 Task: Look for products in the category "Toothbrushes" from Dr Tung's only.
Action: Mouse moved to (712, 277)
Screenshot: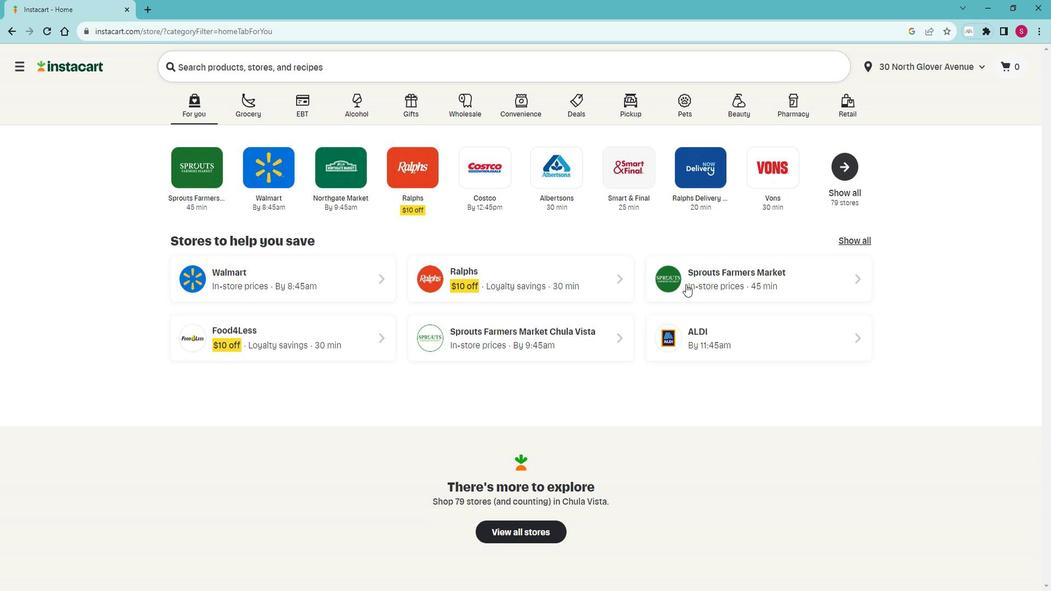 
Action: Mouse pressed left at (712, 277)
Screenshot: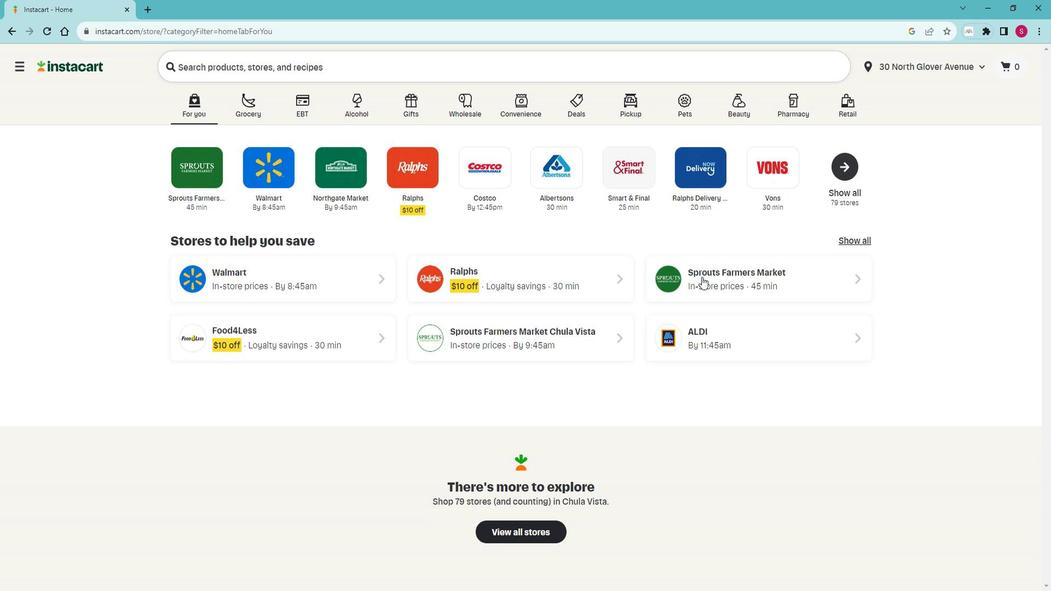 
Action: Mouse moved to (113, 354)
Screenshot: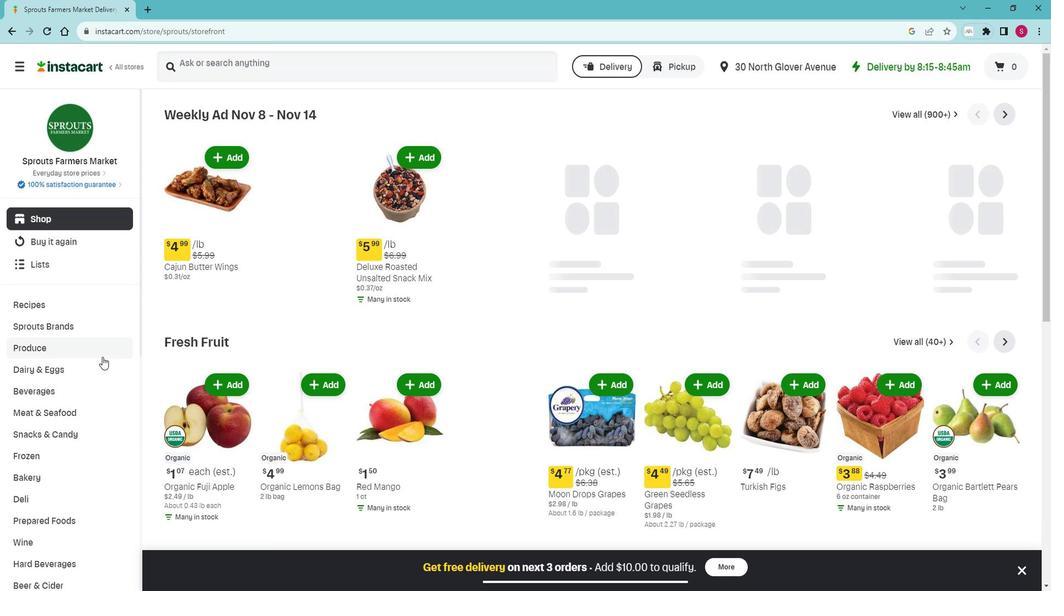 
Action: Mouse scrolled (113, 354) with delta (0, 0)
Screenshot: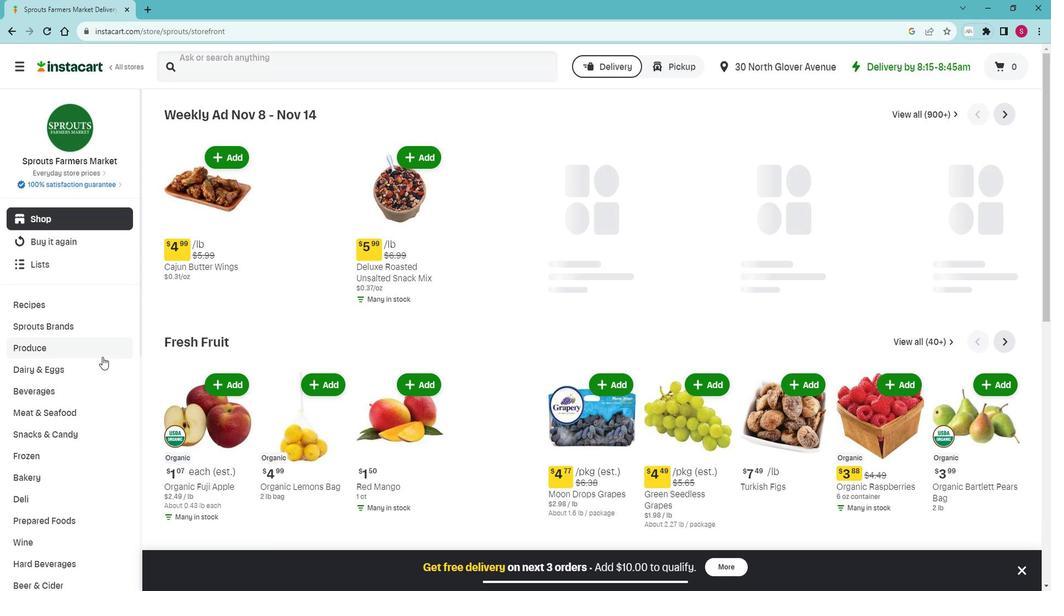 
Action: Mouse scrolled (113, 354) with delta (0, 0)
Screenshot: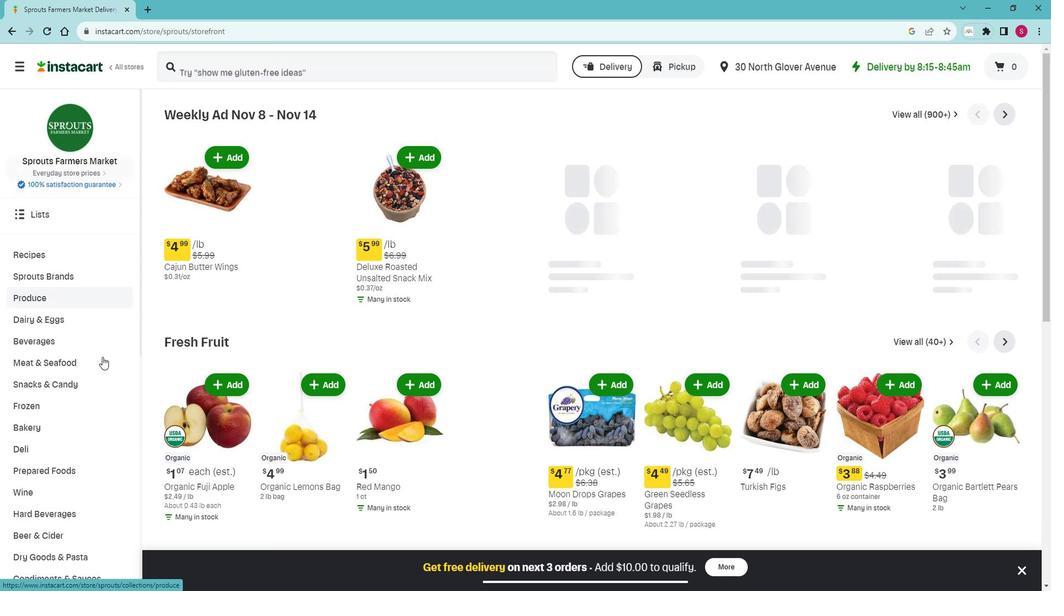 
Action: Mouse scrolled (113, 354) with delta (0, 0)
Screenshot: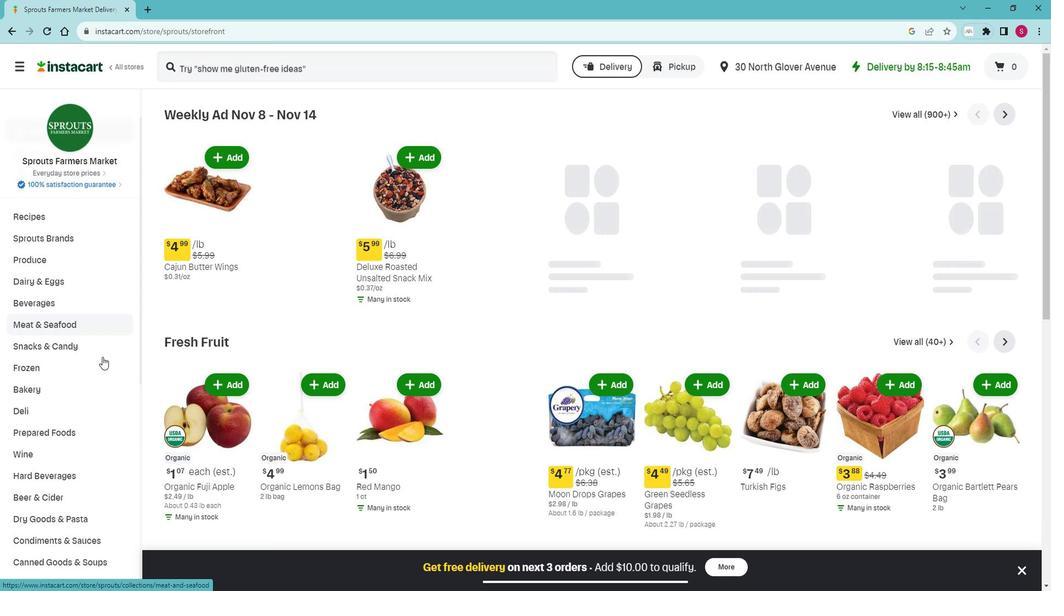 
Action: Mouse moved to (114, 349)
Screenshot: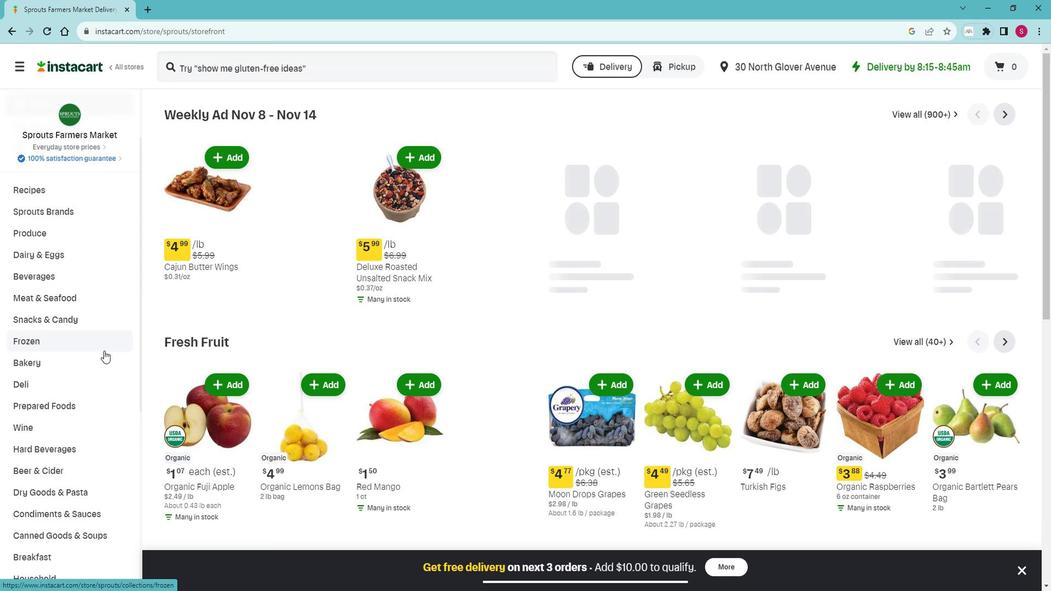 
Action: Mouse scrolled (114, 348) with delta (0, 0)
Screenshot: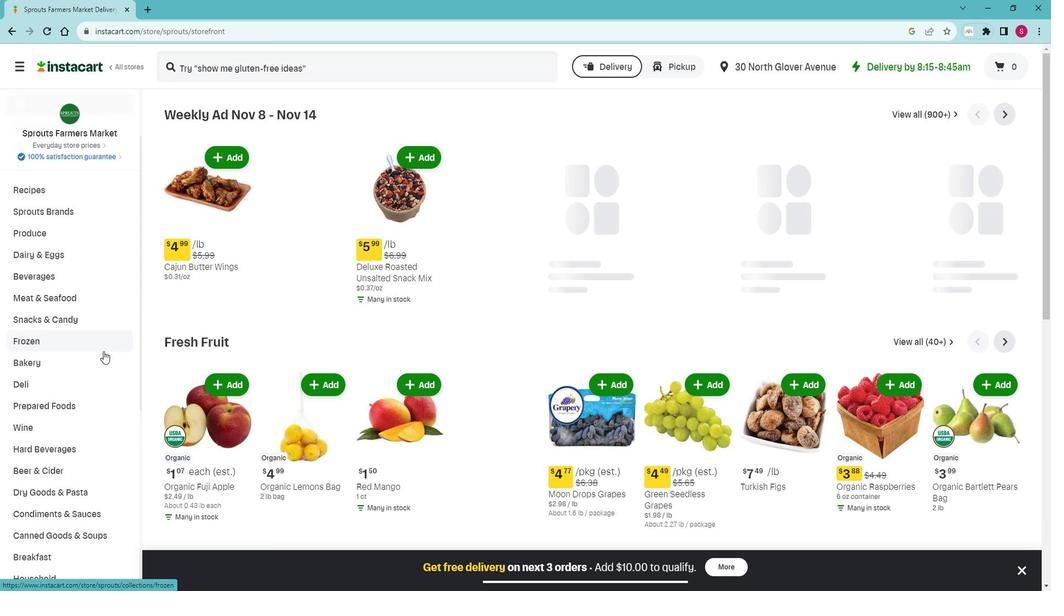 
Action: Mouse moved to (113, 350)
Screenshot: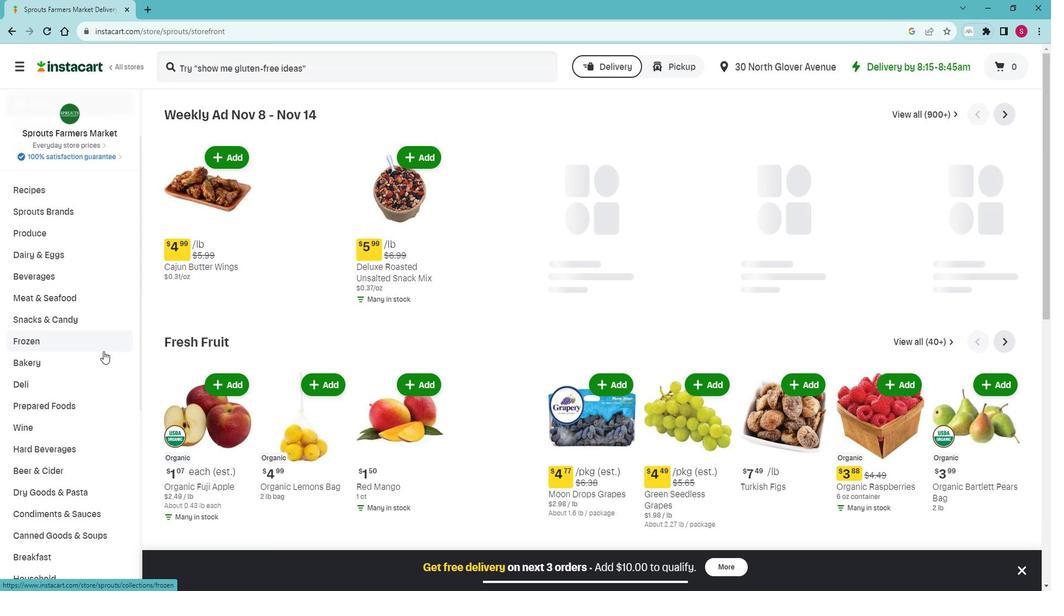
Action: Mouse scrolled (113, 349) with delta (0, 0)
Screenshot: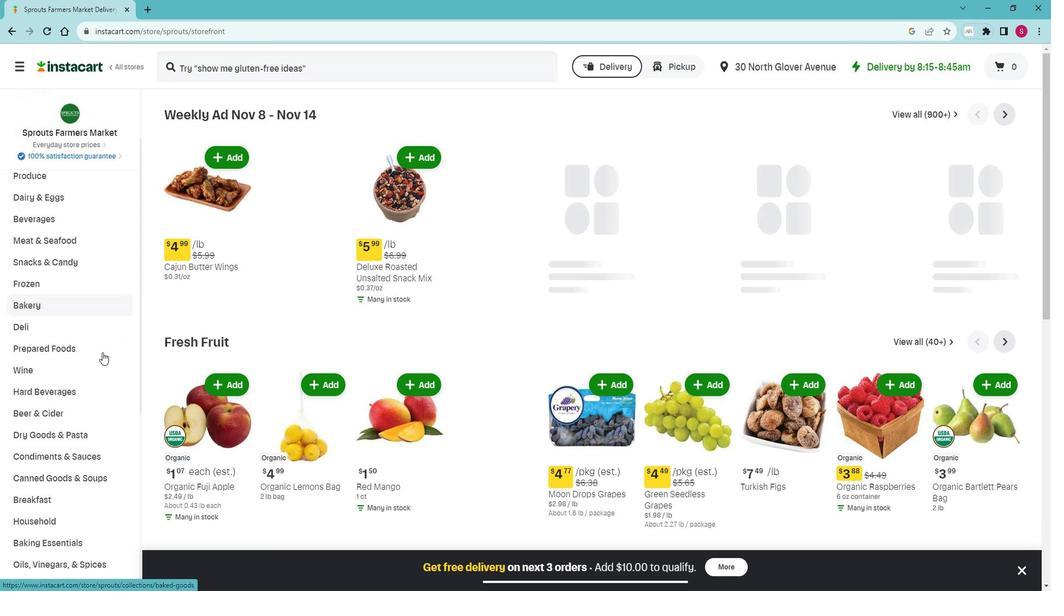 
Action: Mouse scrolled (113, 349) with delta (0, 0)
Screenshot: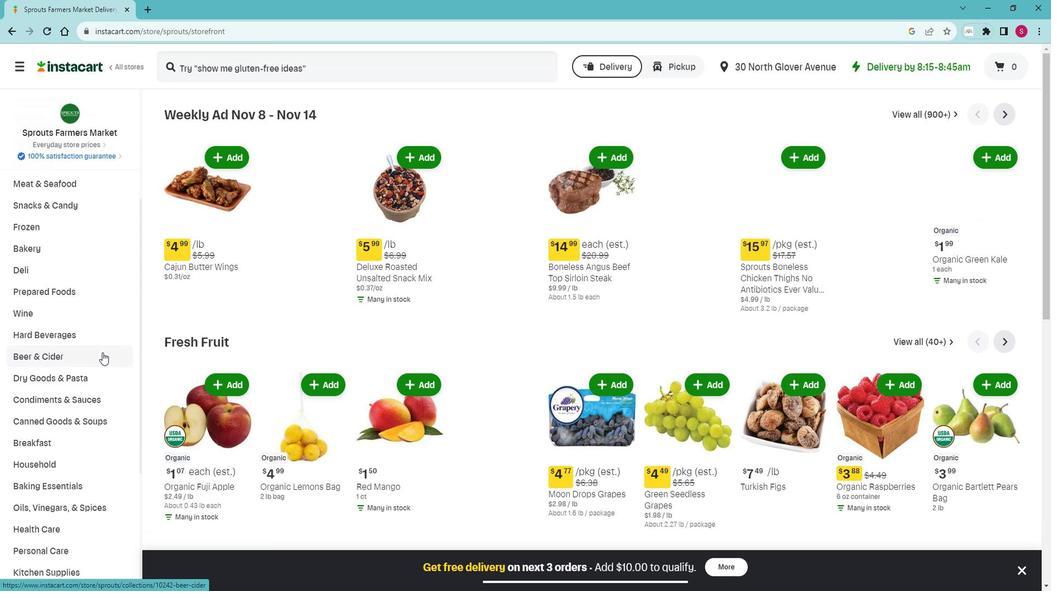 
Action: Mouse scrolled (113, 349) with delta (0, 0)
Screenshot: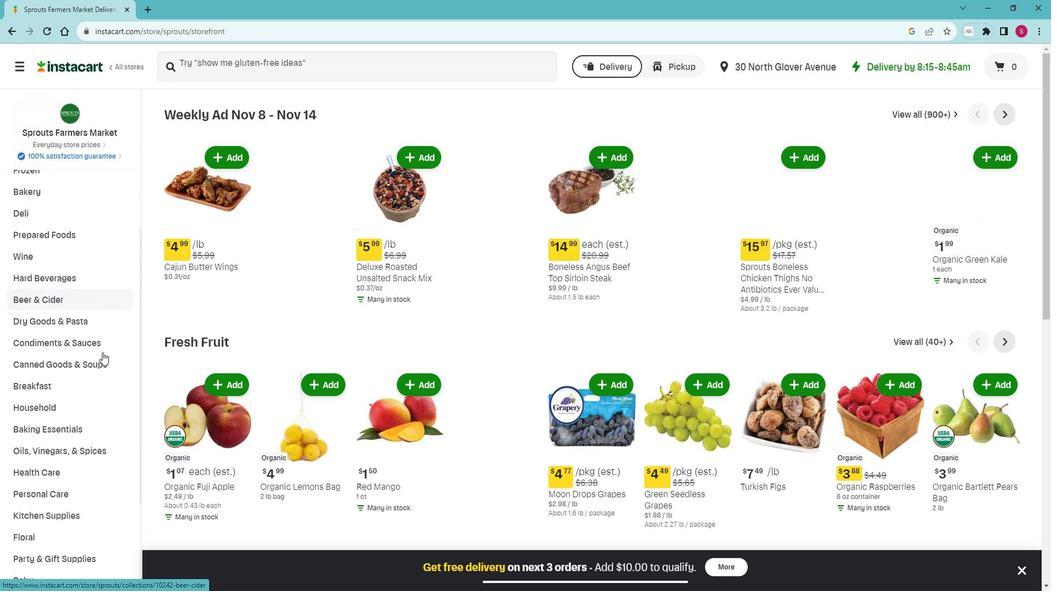 
Action: Mouse scrolled (113, 349) with delta (0, 0)
Screenshot: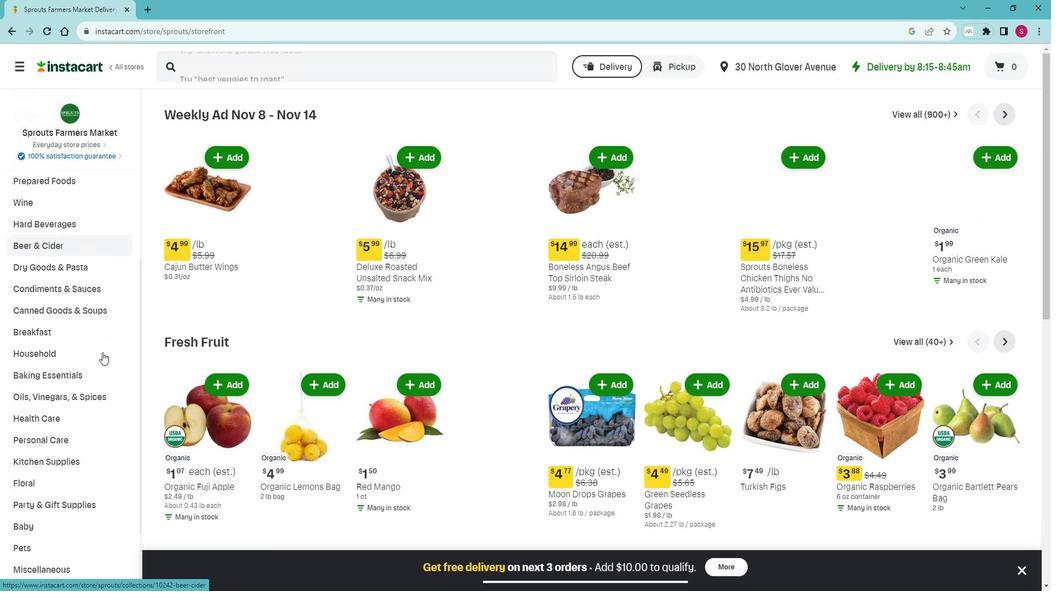 
Action: Mouse moved to (93, 377)
Screenshot: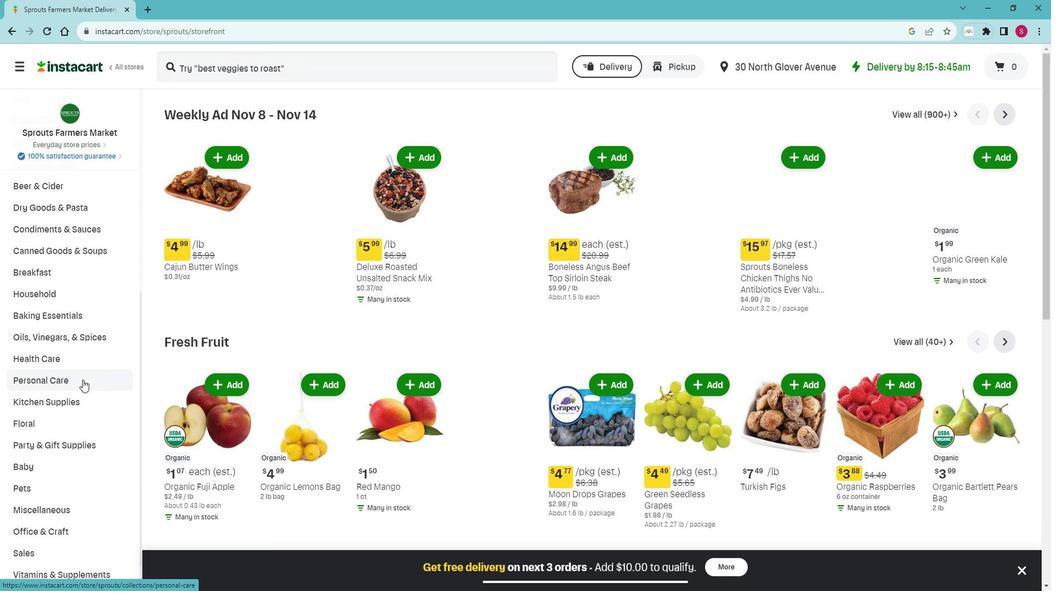 
Action: Mouse pressed left at (93, 377)
Screenshot: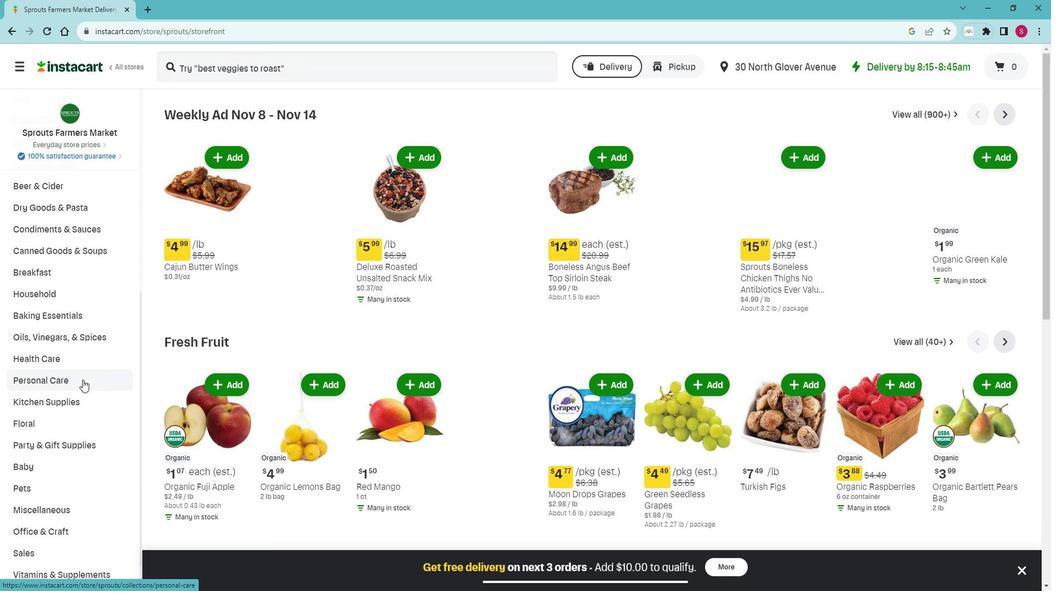 
Action: Mouse moved to (86, 418)
Screenshot: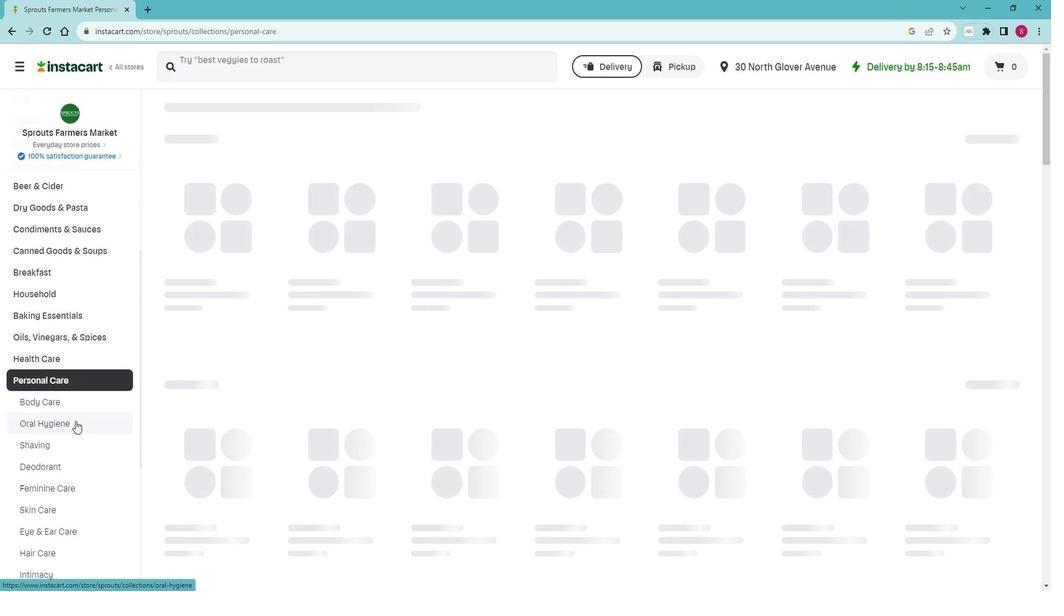 
Action: Mouse pressed left at (86, 418)
Screenshot: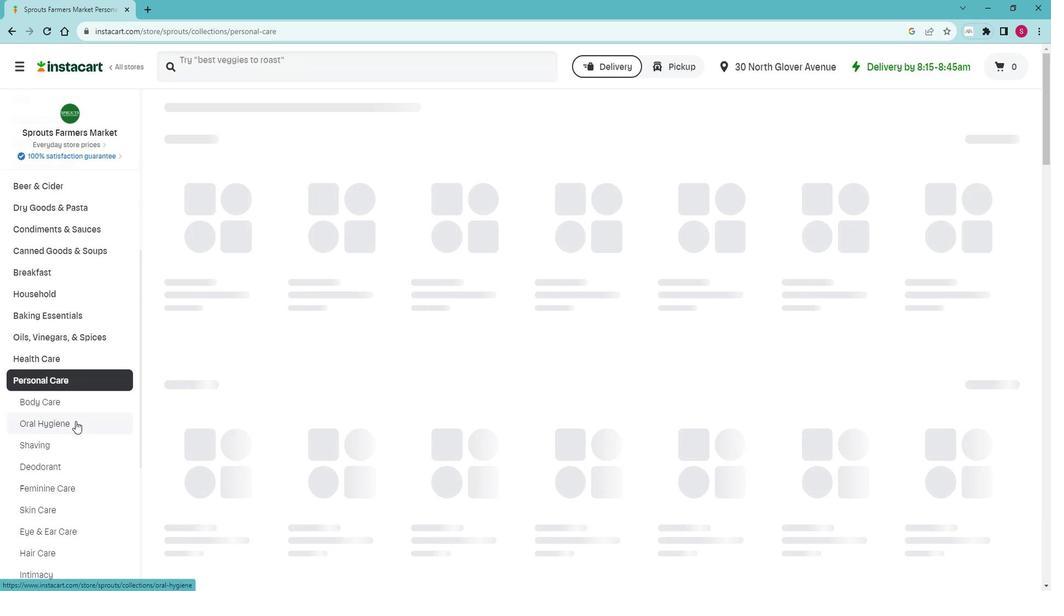 
Action: Mouse moved to (257, 162)
Screenshot: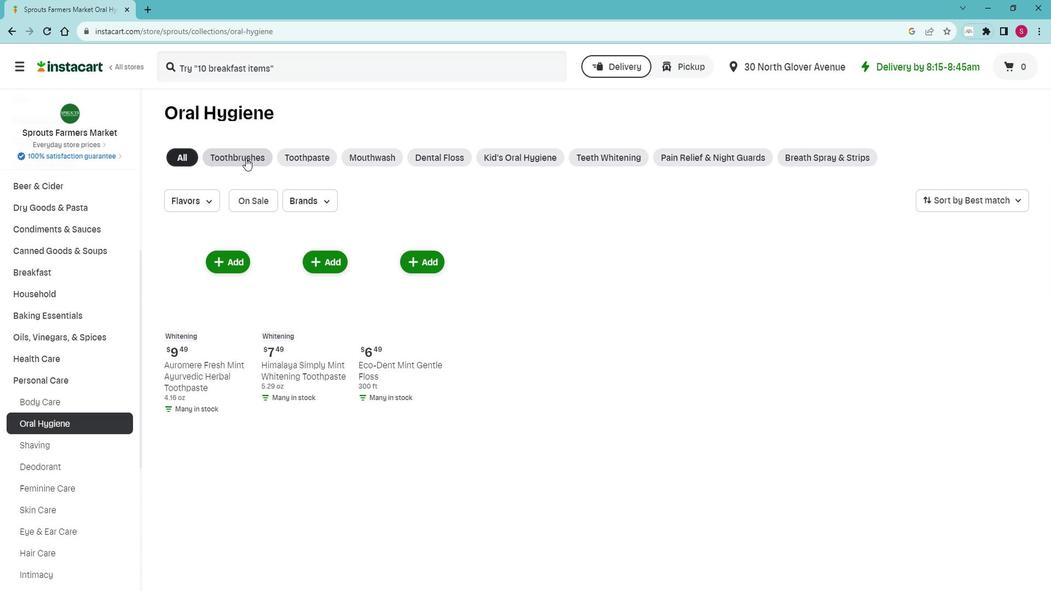 
Action: Mouse pressed left at (257, 162)
Screenshot: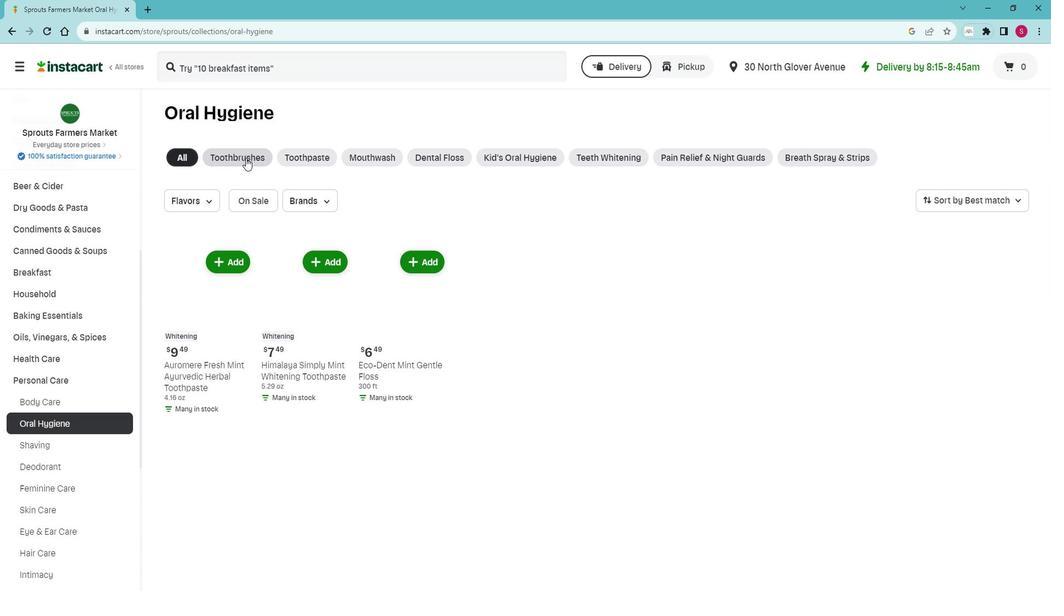
Action: Mouse moved to (245, 159)
Screenshot: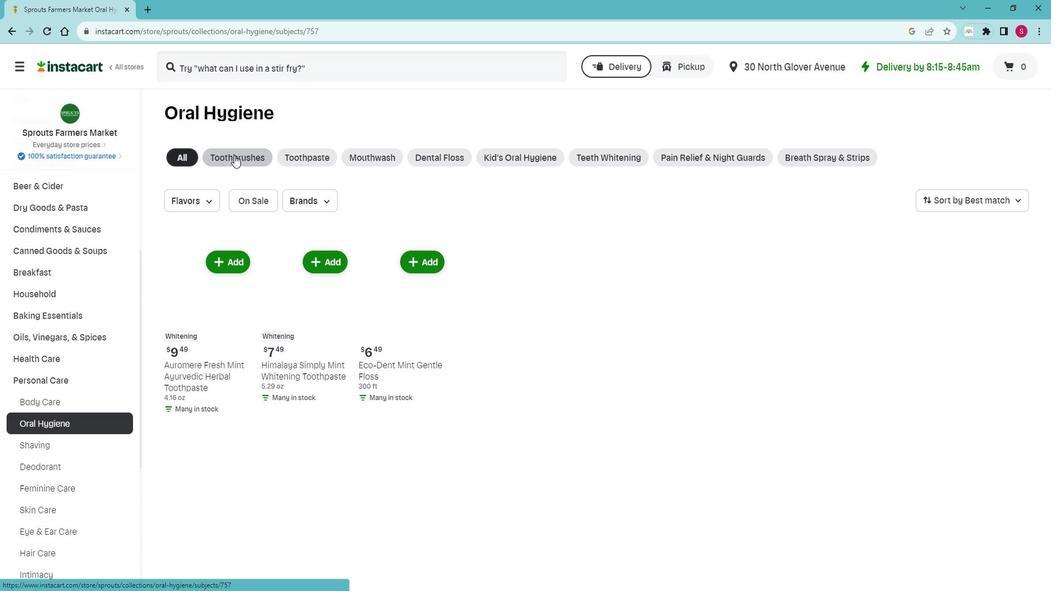 
Action: Mouse pressed left at (245, 159)
Screenshot: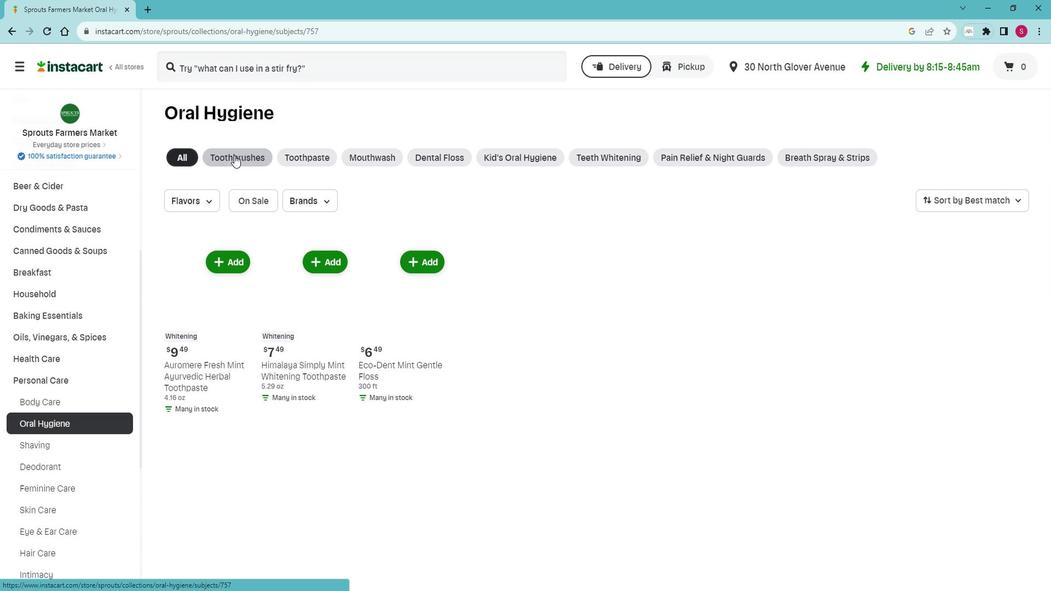 
Action: Mouse moved to (273, 197)
Screenshot: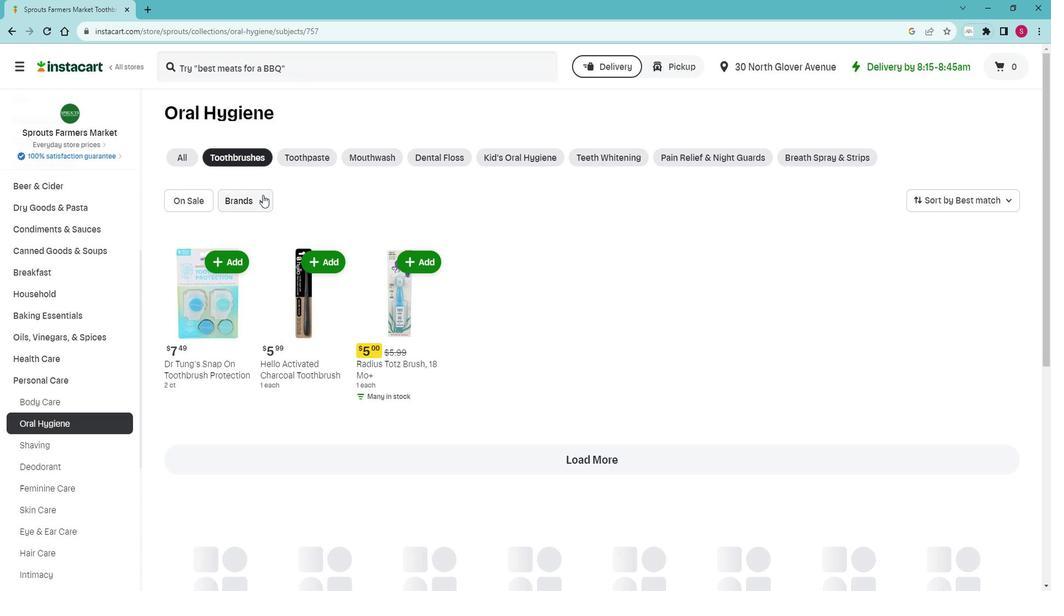 
Action: Mouse pressed left at (273, 197)
Screenshot: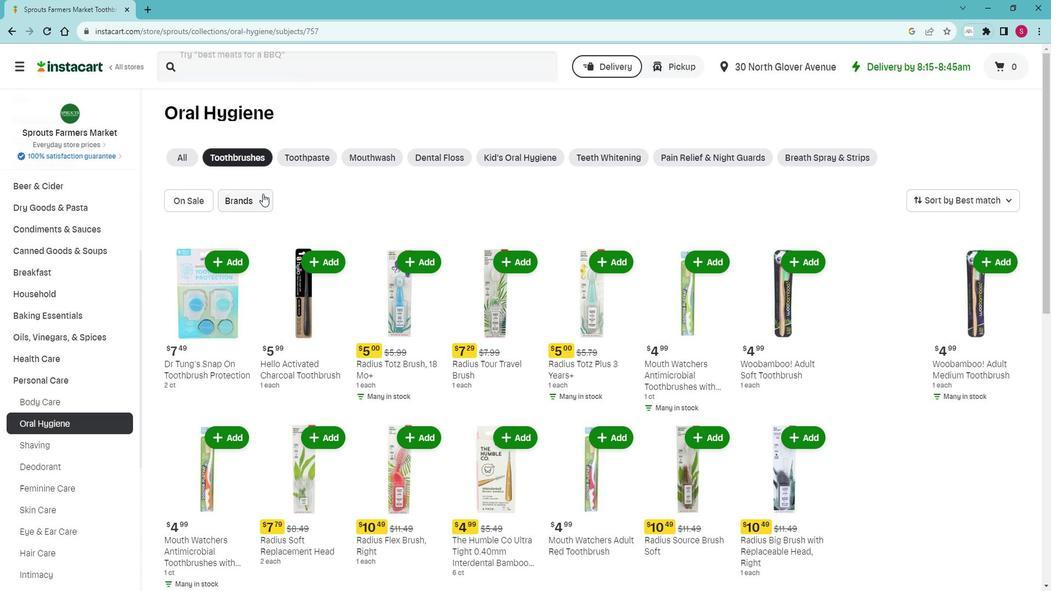 
Action: Mouse moved to (283, 276)
Screenshot: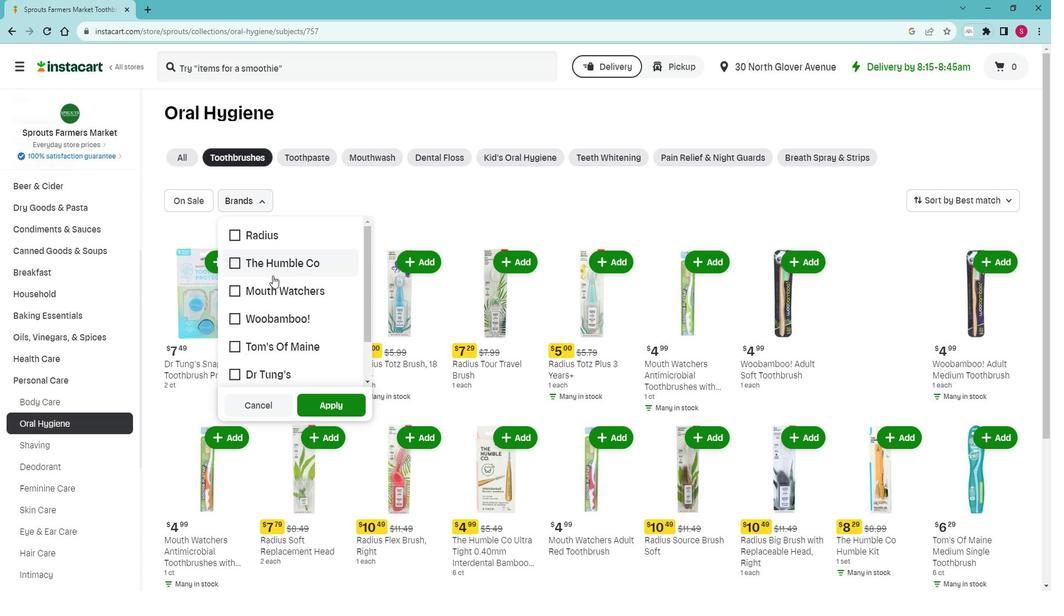 
Action: Mouse scrolled (283, 276) with delta (0, 0)
Screenshot: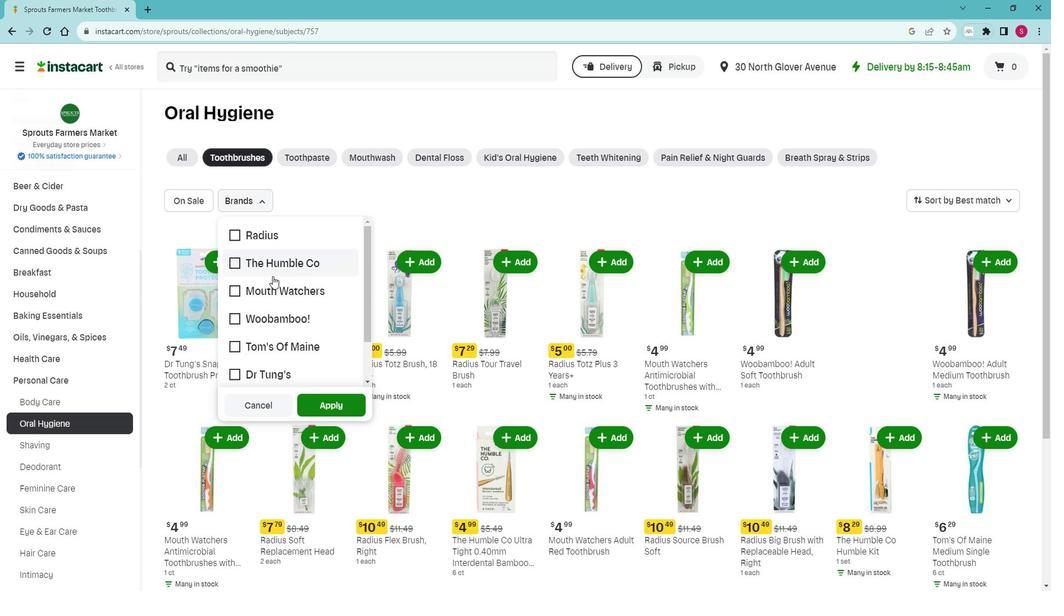 
Action: Mouse moved to (285, 319)
Screenshot: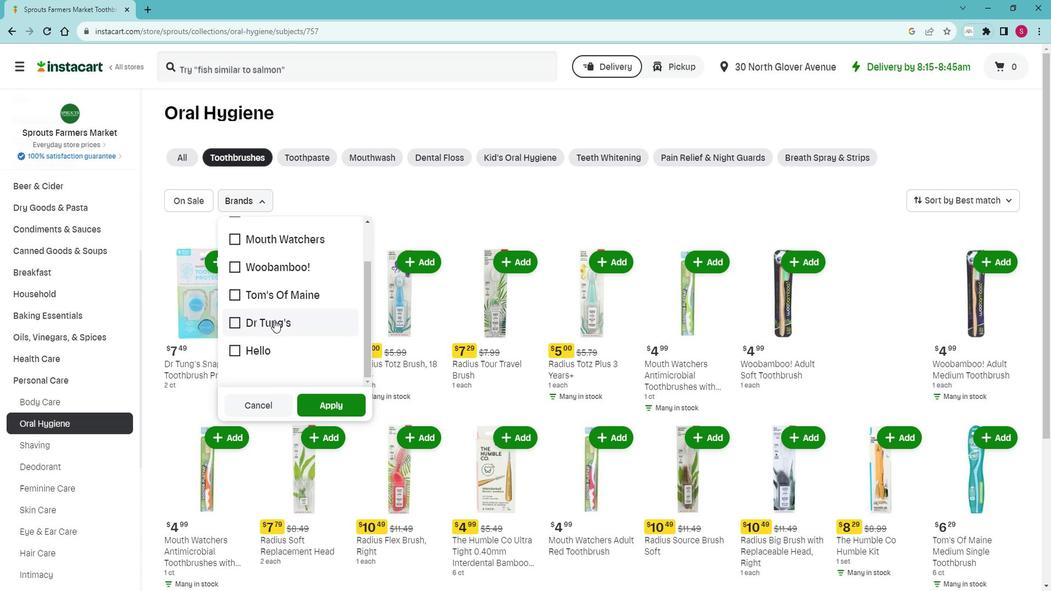 
Action: Mouse pressed left at (285, 319)
Screenshot: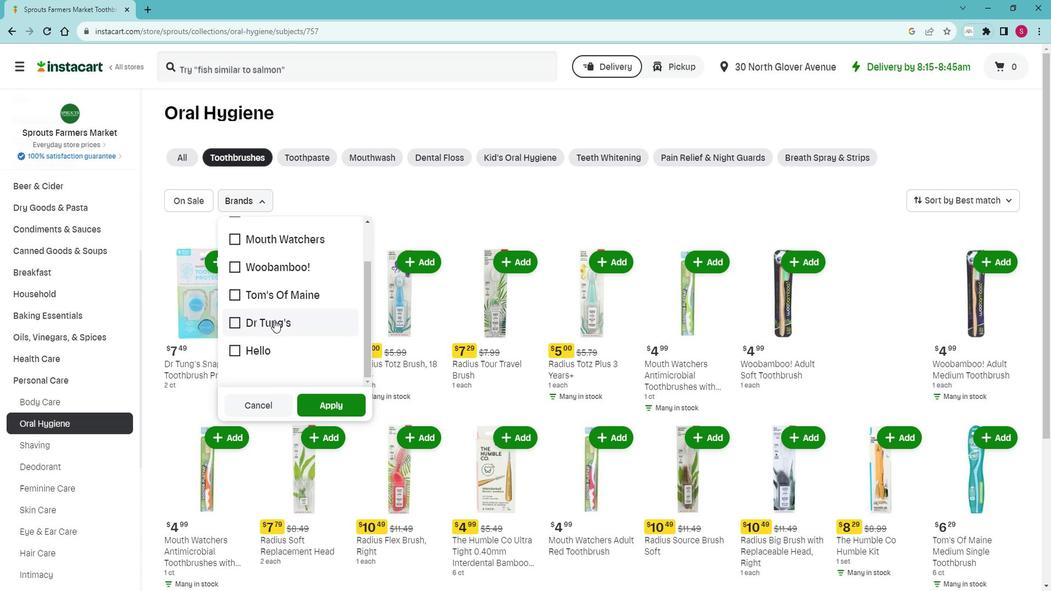 
Action: Mouse moved to (330, 395)
Screenshot: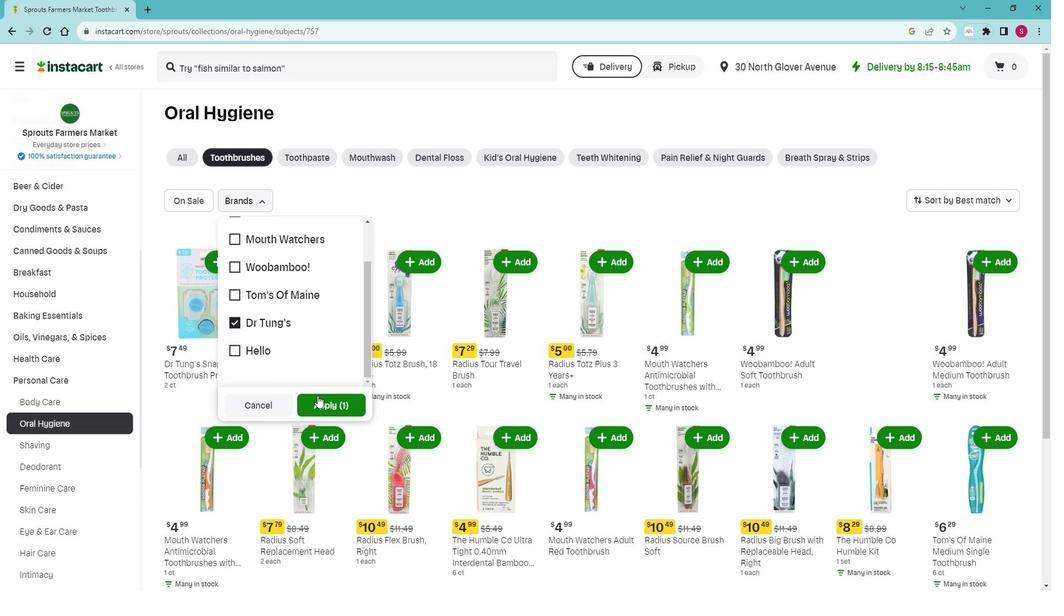 
Action: Mouse pressed left at (330, 395)
Screenshot: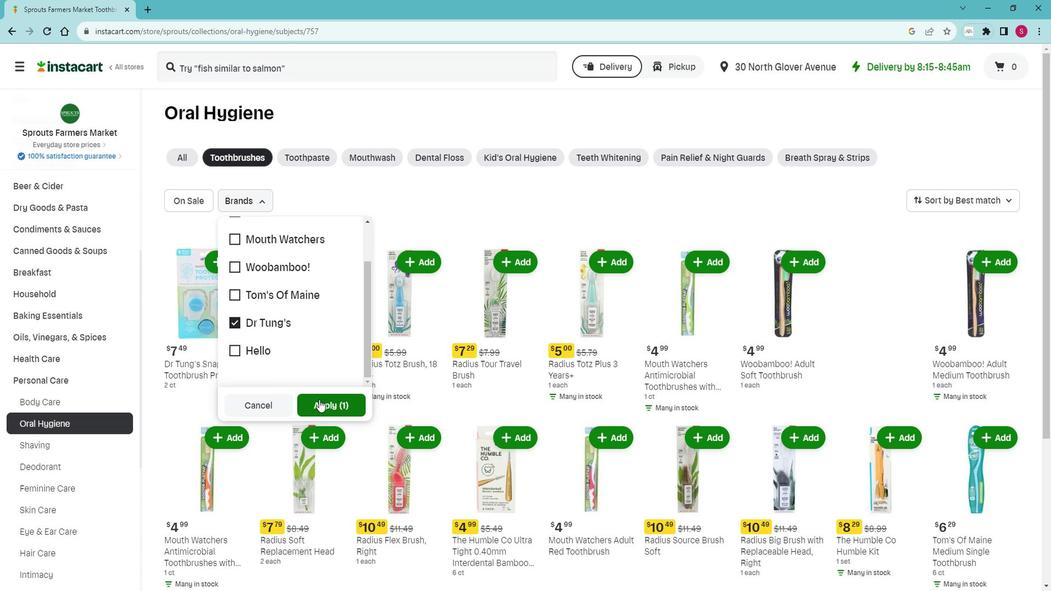 
Action: Mouse moved to (376, 372)
Screenshot: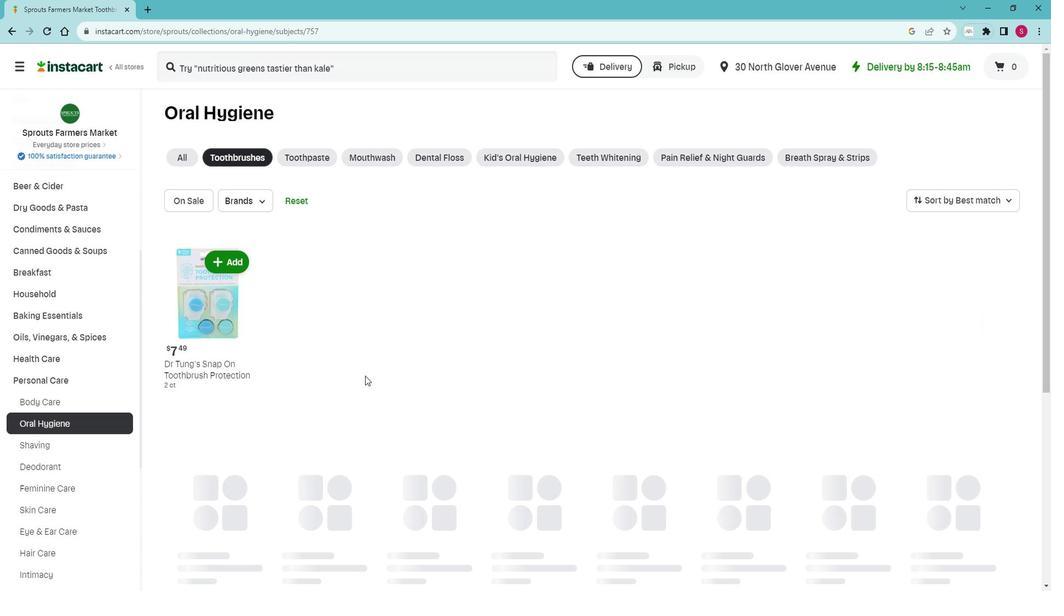 
